 Task: Find the best route from San Francisco, California, to Yosemite National Park, California.
Action: Mouse moved to (280, 87)
Screenshot: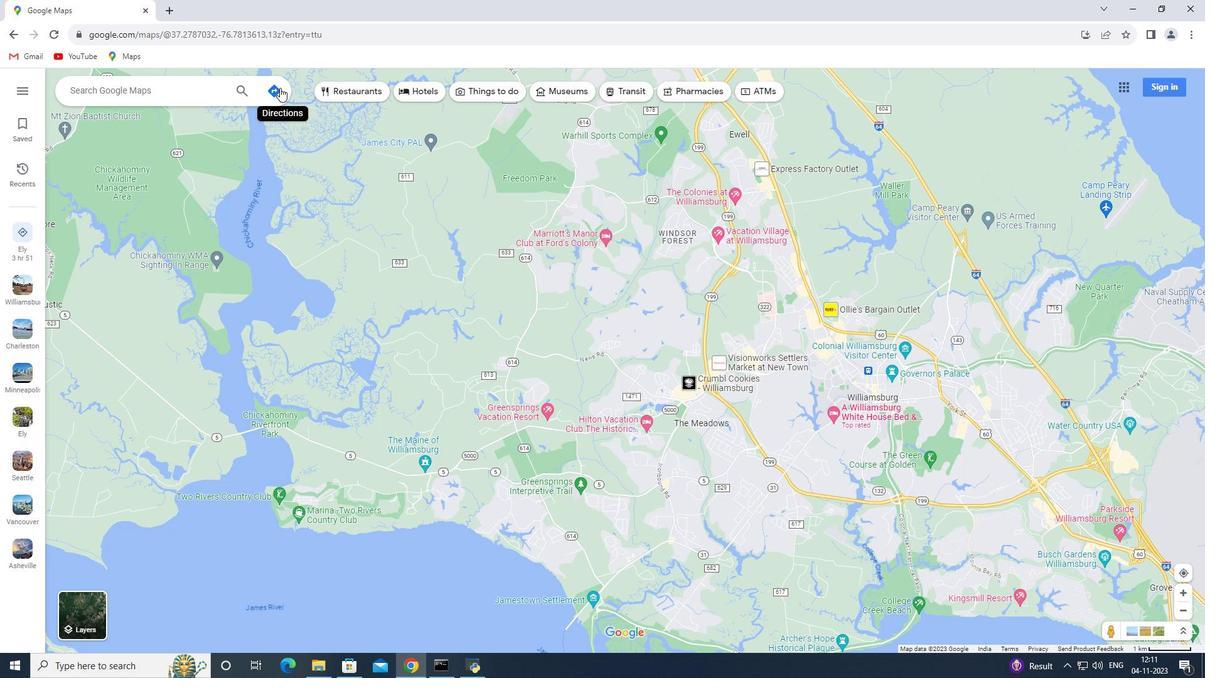 
Action: Mouse pressed left at (280, 87)
Screenshot: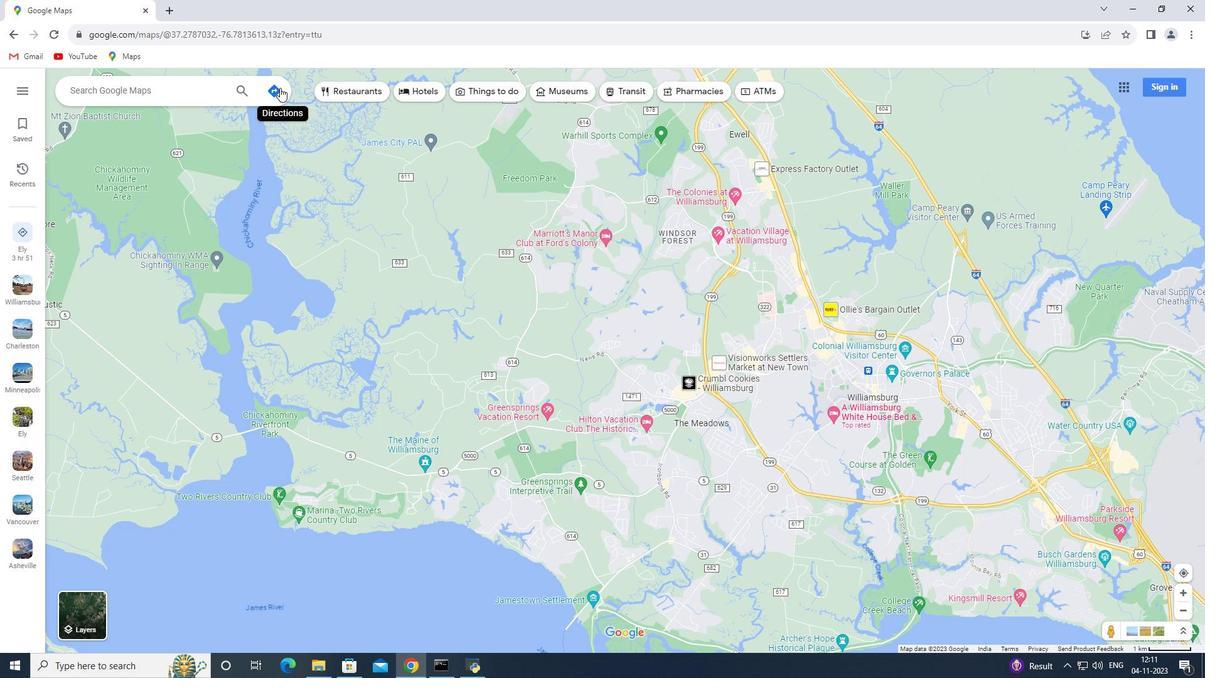 
Action: Mouse moved to (105, 80)
Screenshot: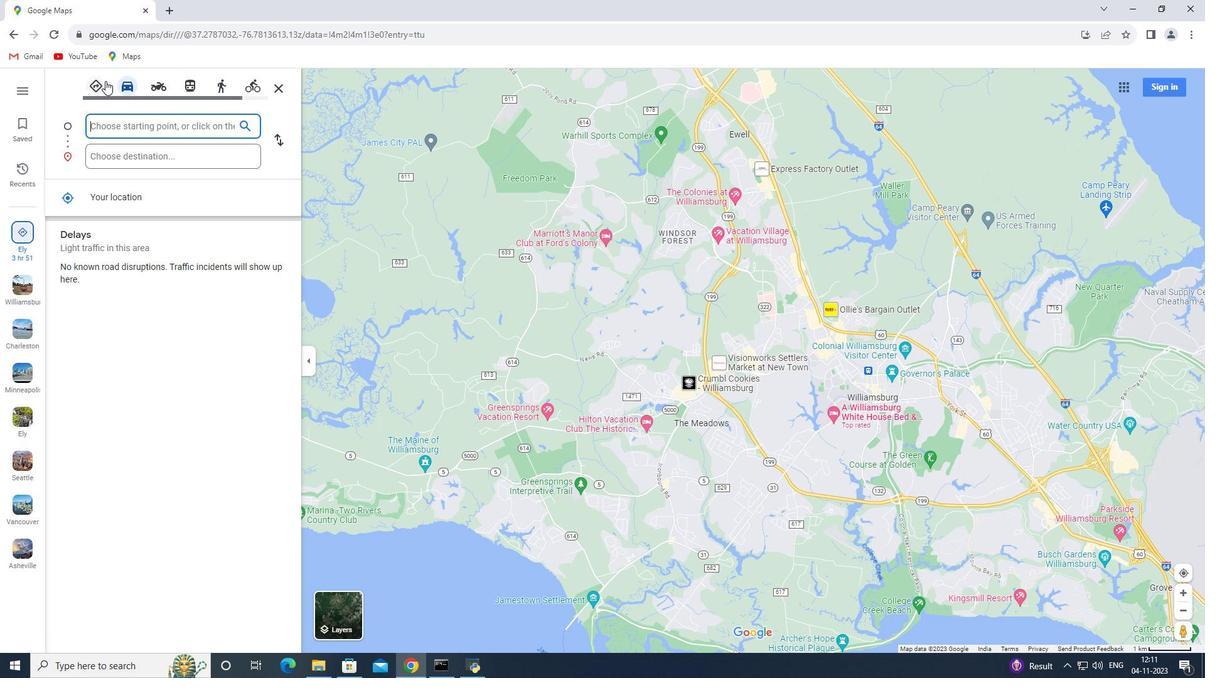 
Action: Mouse pressed left at (105, 80)
Screenshot: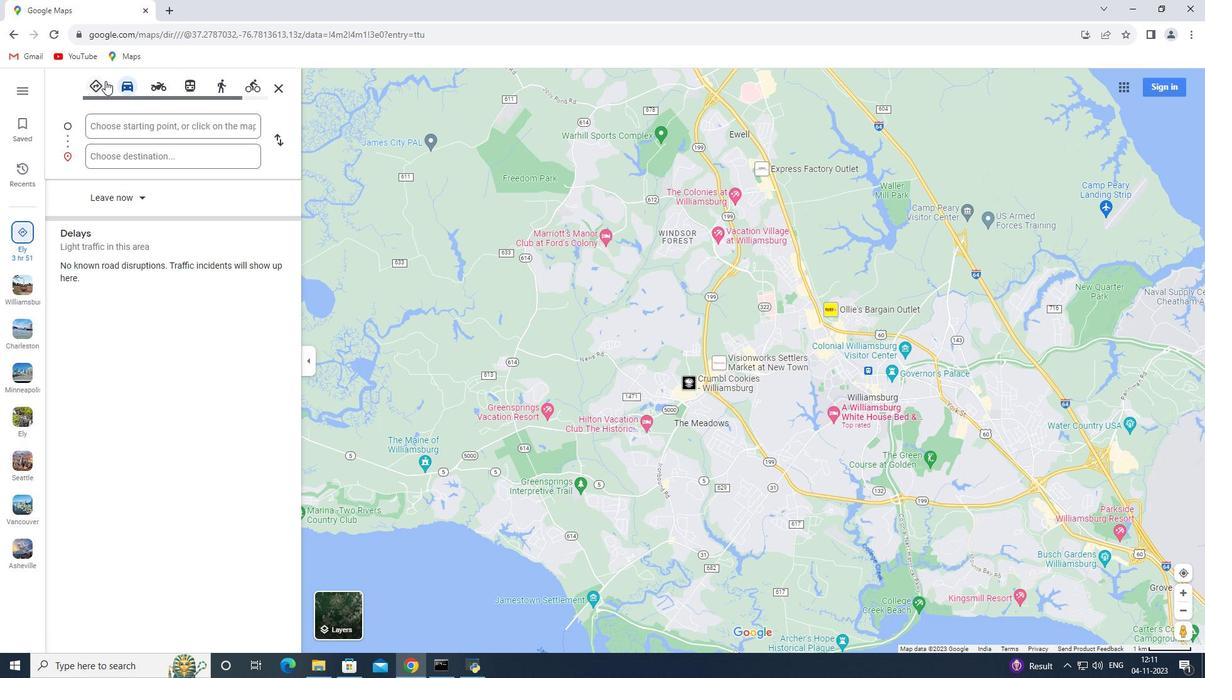 
Action: Mouse moved to (119, 125)
Screenshot: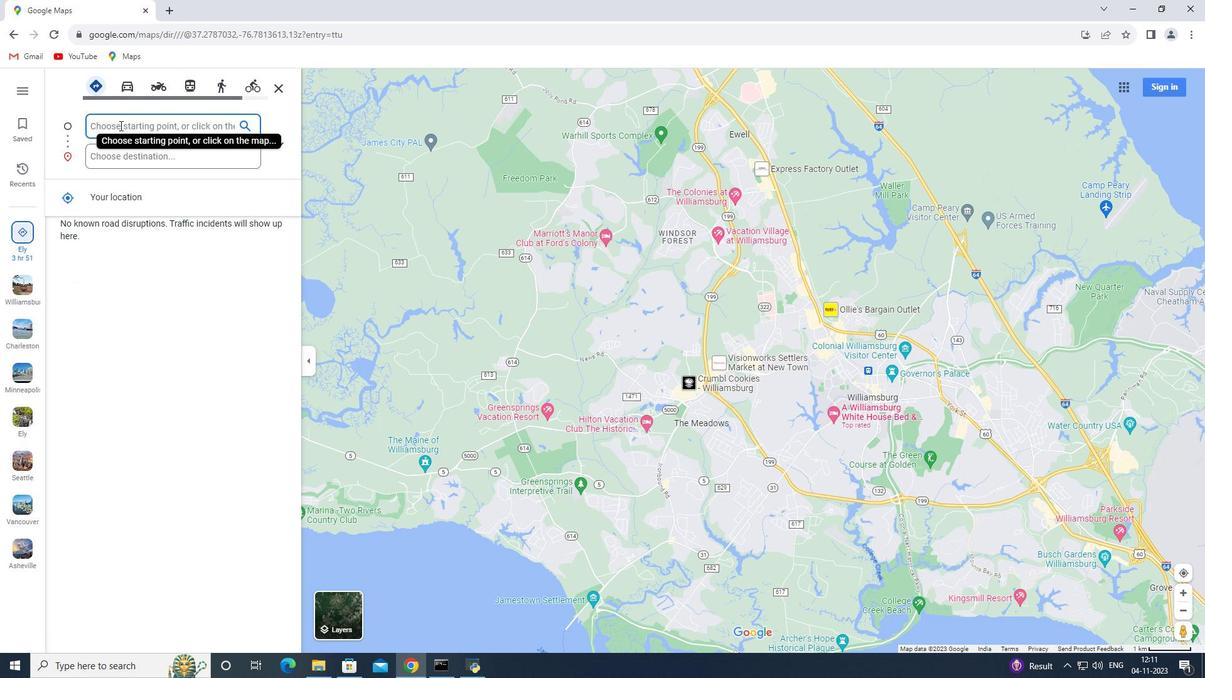 
Action: Mouse pressed left at (119, 125)
Screenshot: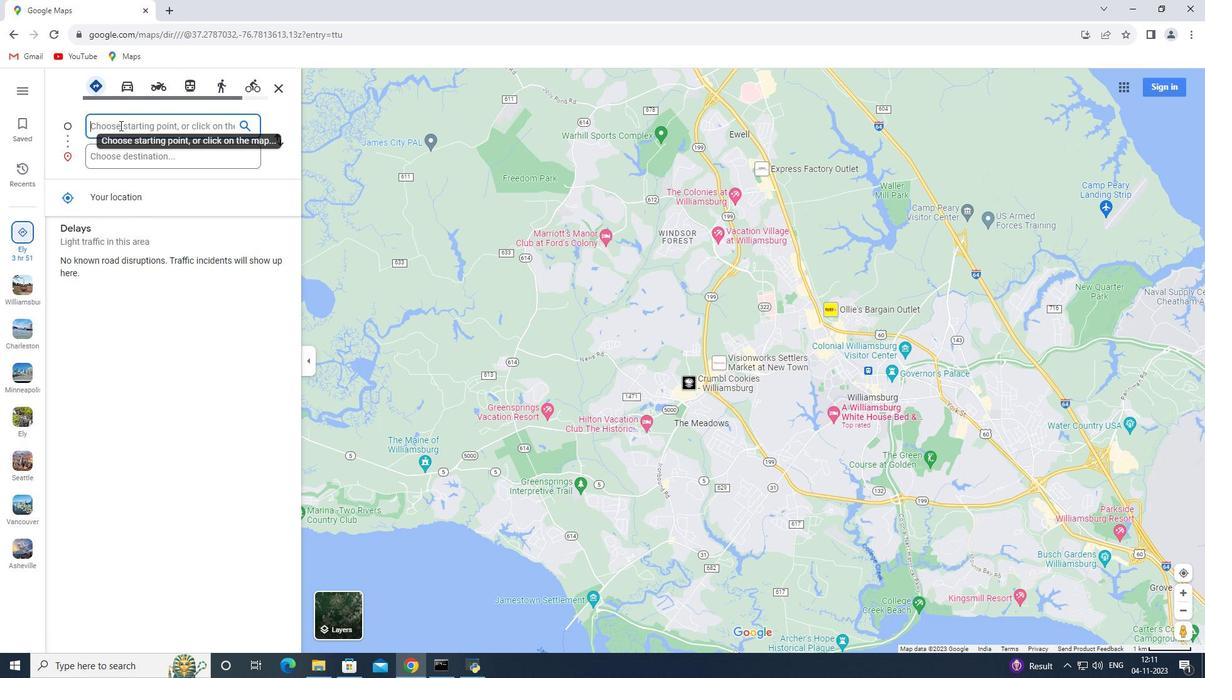 
Action: Key pressed <Key.shift>San<Key.space><Key.shift>Francisco,<Key.space><Key.shift>California
Screenshot: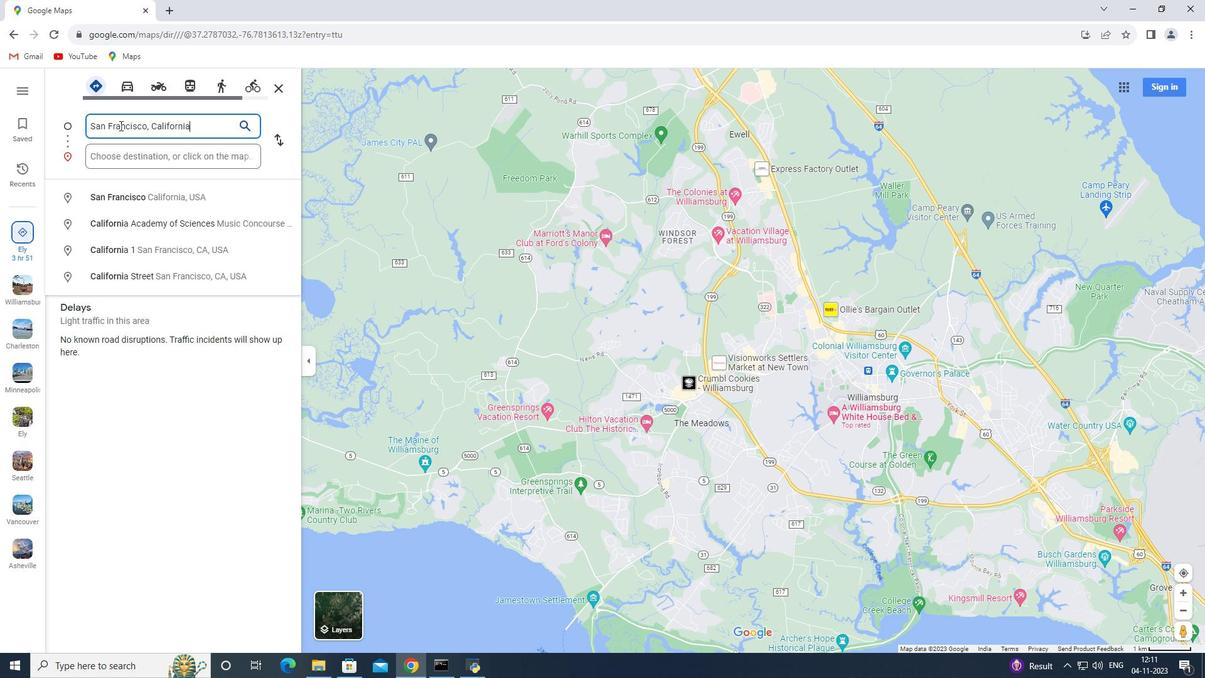 
Action: Mouse moved to (124, 150)
Screenshot: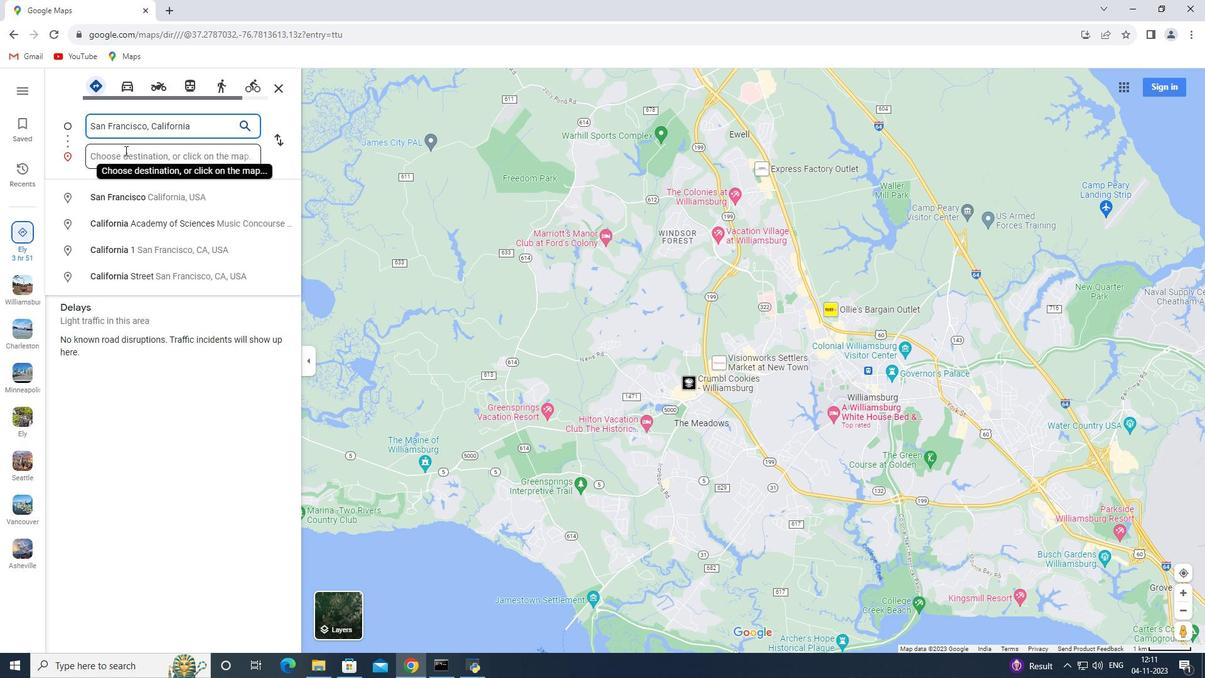 
Action: Mouse pressed left at (124, 150)
Screenshot: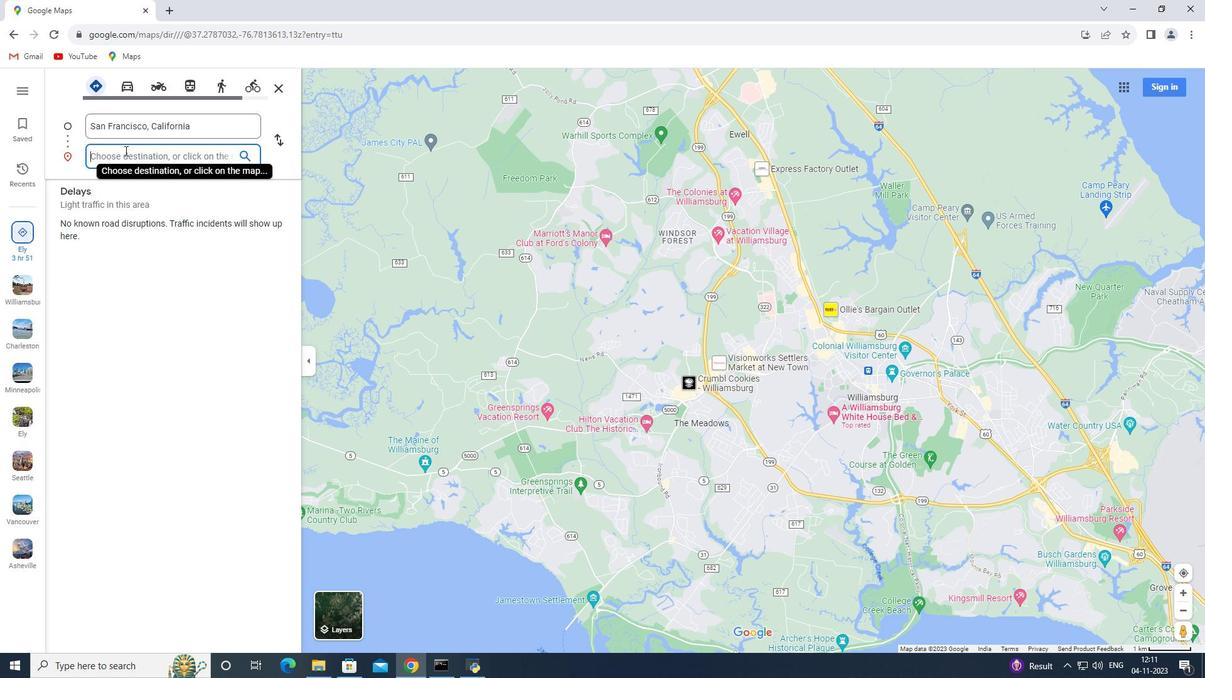
Action: Key pressed <Key.shift><Key.shift><Key.shift><Key.shift><Key.shift><Key.shift><Key.shift>Yosemite<Key.space><Key.shift_r>National<Key.space><Key.shift_r>Park,<Key.space><Key.shift>California<Key.enter>
Screenshot: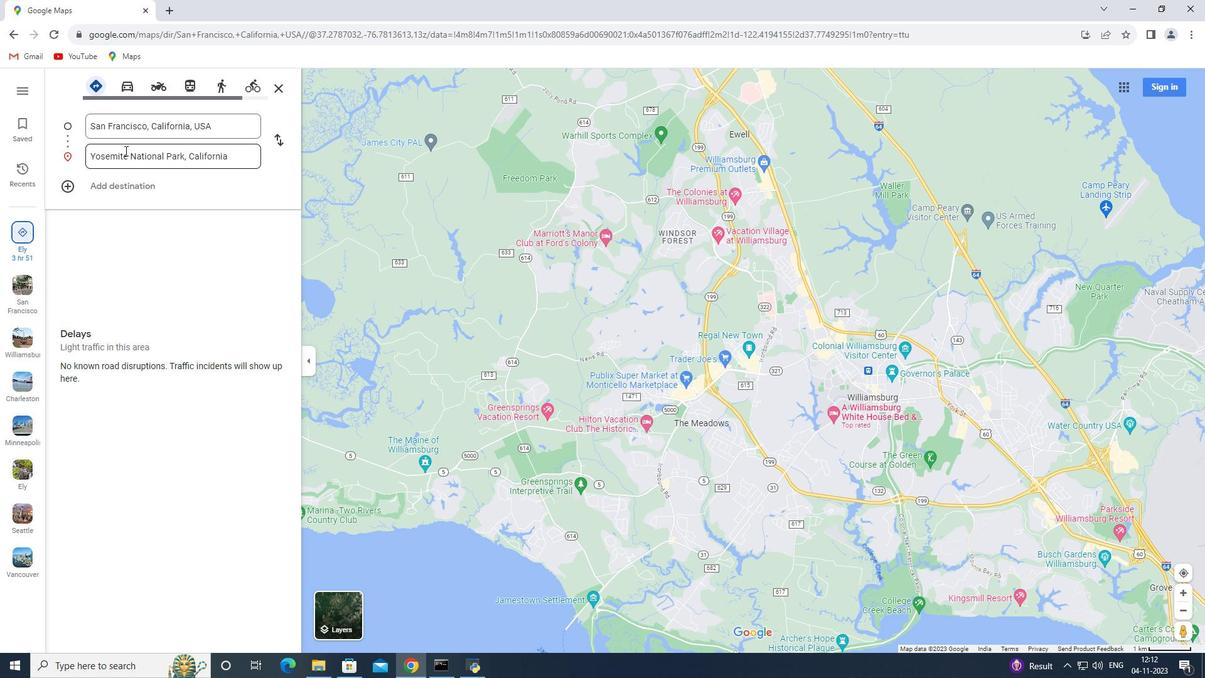 
Action: Mouse moved to (125, 151)
Screenshot: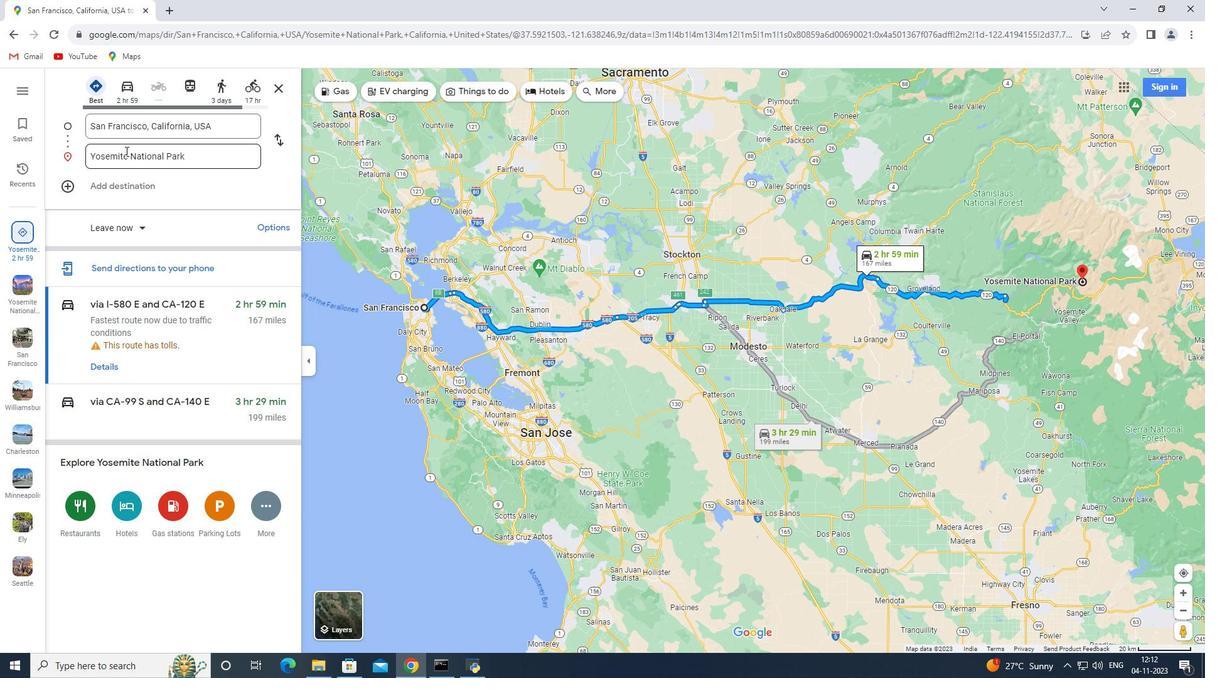 
